 Task: Check the renting blogs.
Action: Mouse moved to (940, 151)
Screenshot: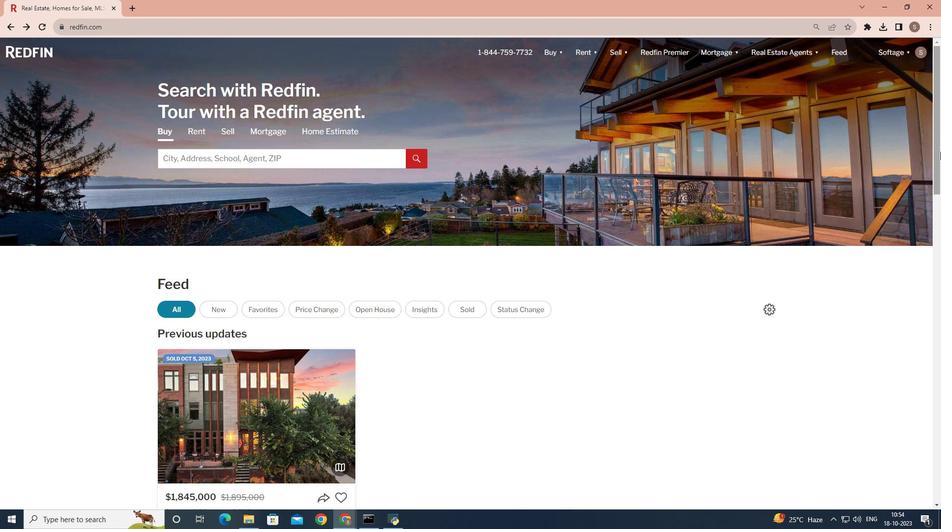 
Action: Mouse pressed left at (940, 151)
Screenshot: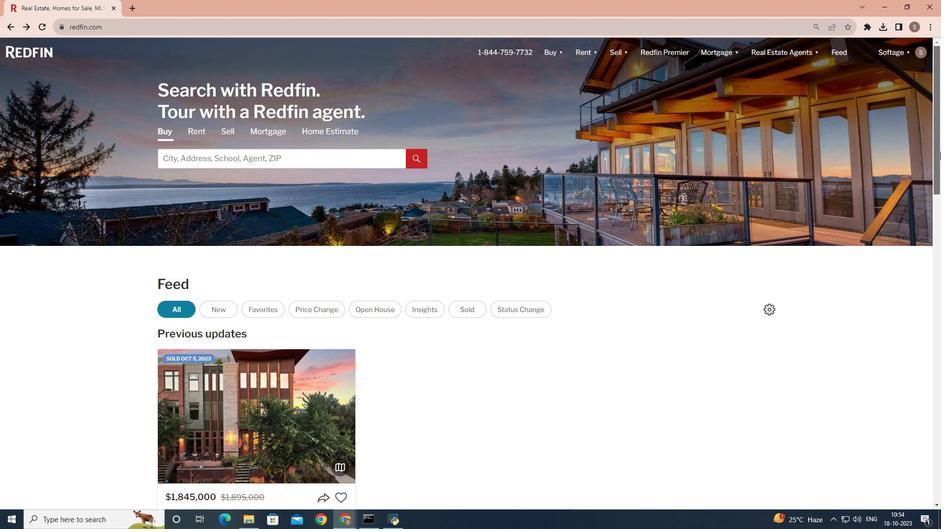 
Action: Mouse moved to (271, 423)
Screenshot: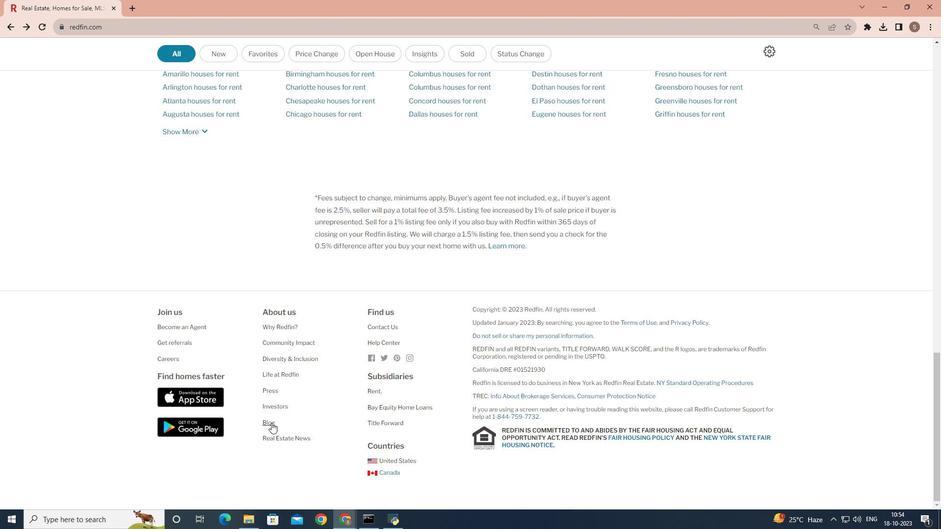 
Action: Mouse pressed left at (271, 423)
Screenshot: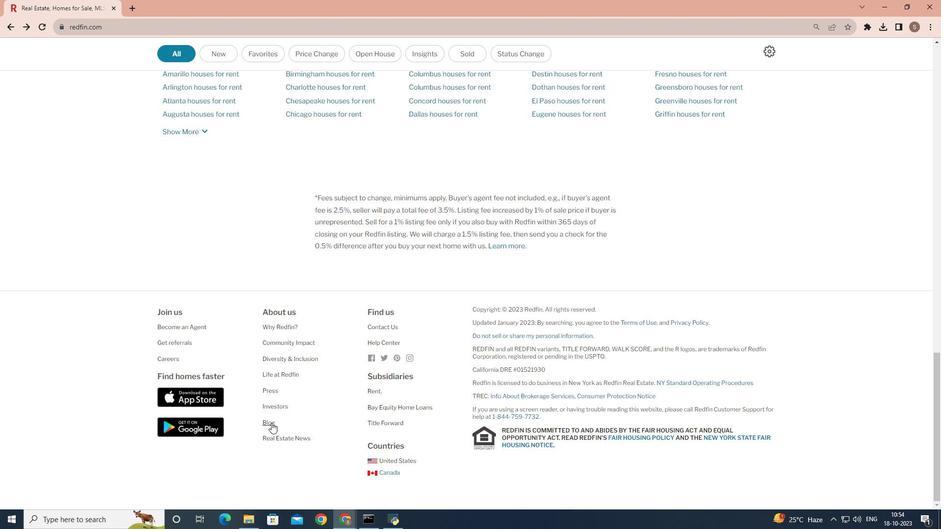 
Action: Mouse moved to (202, 104)
Screenshot: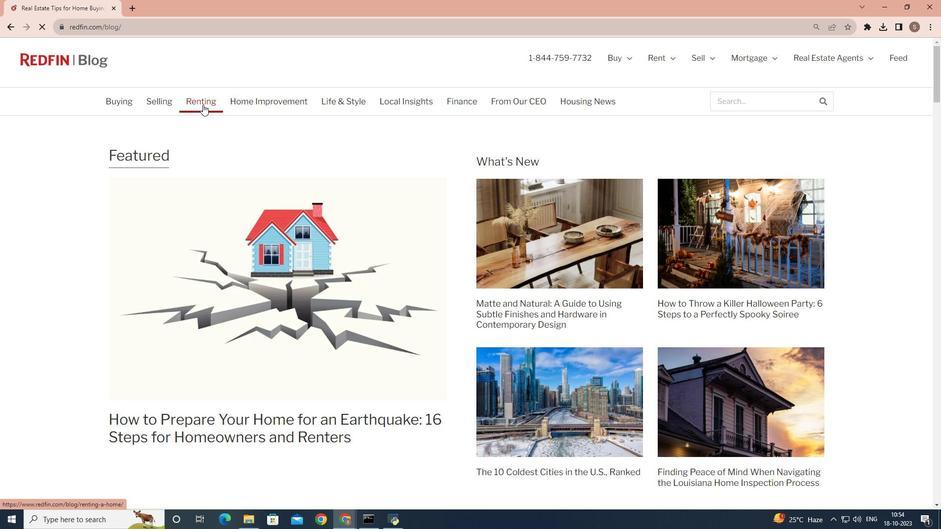 
Action: Mouse pressed left at (202, 104)
Screenshot: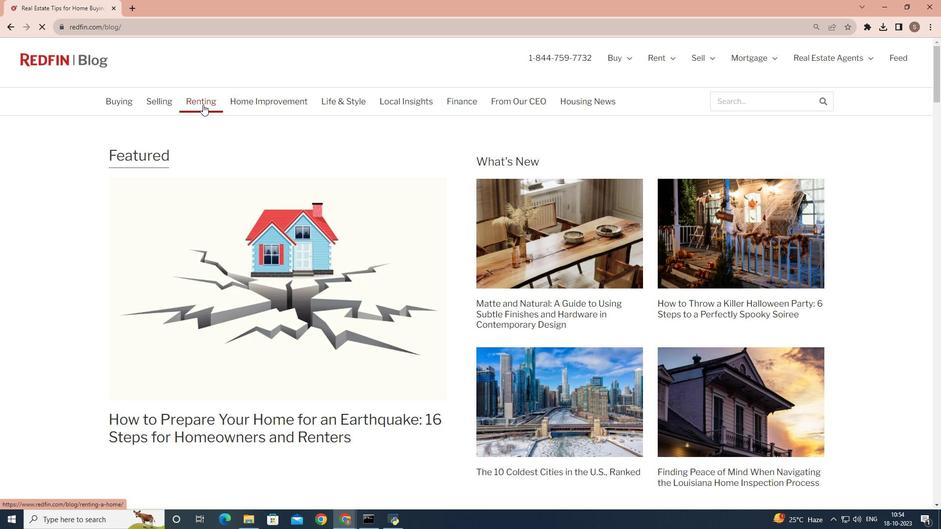 
